 Task: Create New Customer with Customer Name: Goody Goody Liquor, Billing Address Line1: 2552 Lynch Street, Billing Address Line2:  New Berlin, Billing Address Line3:  Wisconsin 53151
Action: Mouse moved to (126, 25)
Screenshot: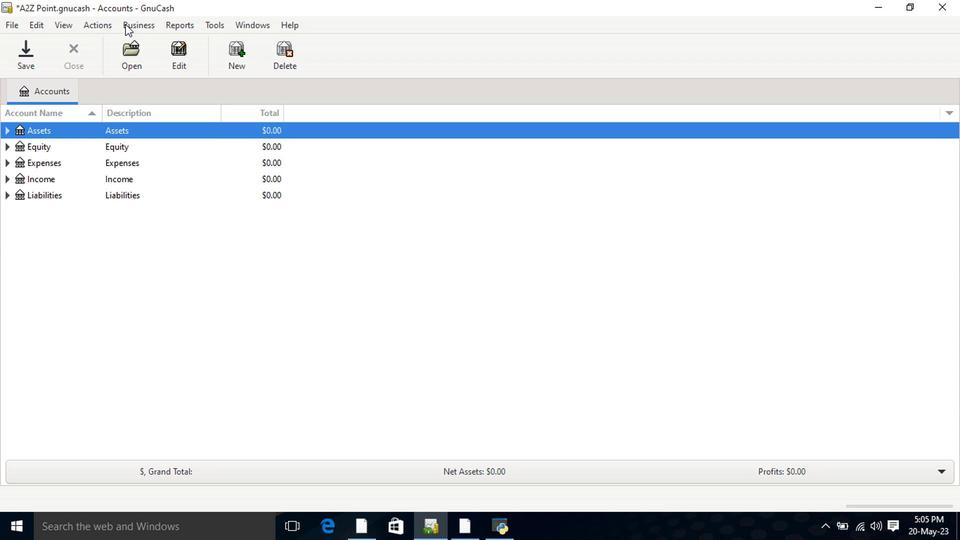
Action: Mouse pressed left at (126, 25)
Screenshot: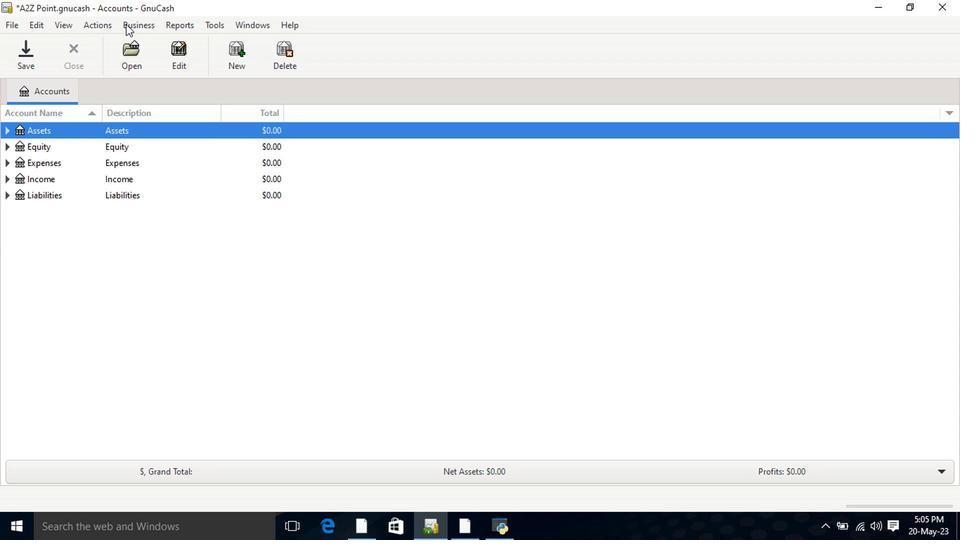 
Action: Mouse moved to (296, 62)
Screenshot: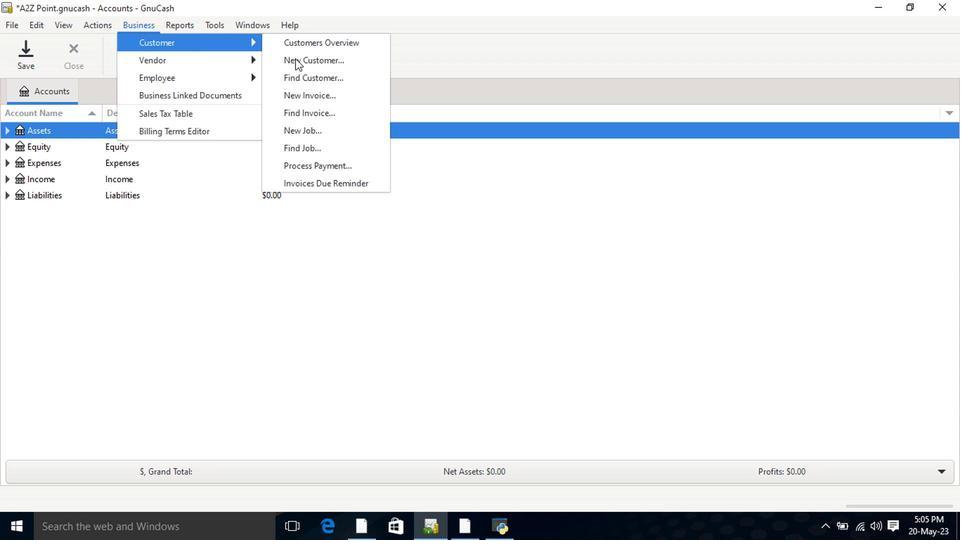 
Action: Mouse pressed left at (296, 62)
Screenshot: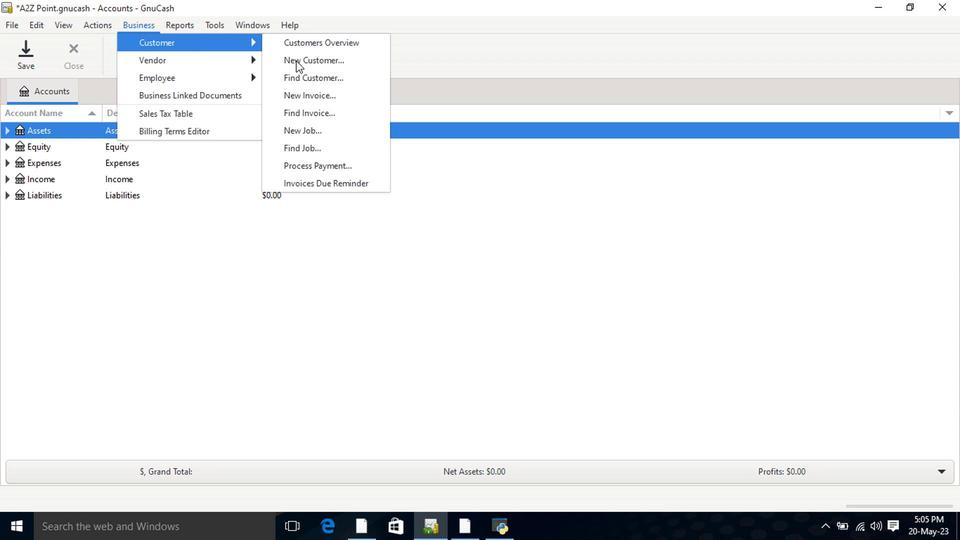 
Action: Mouse moved to (539, 178)
Screenshot: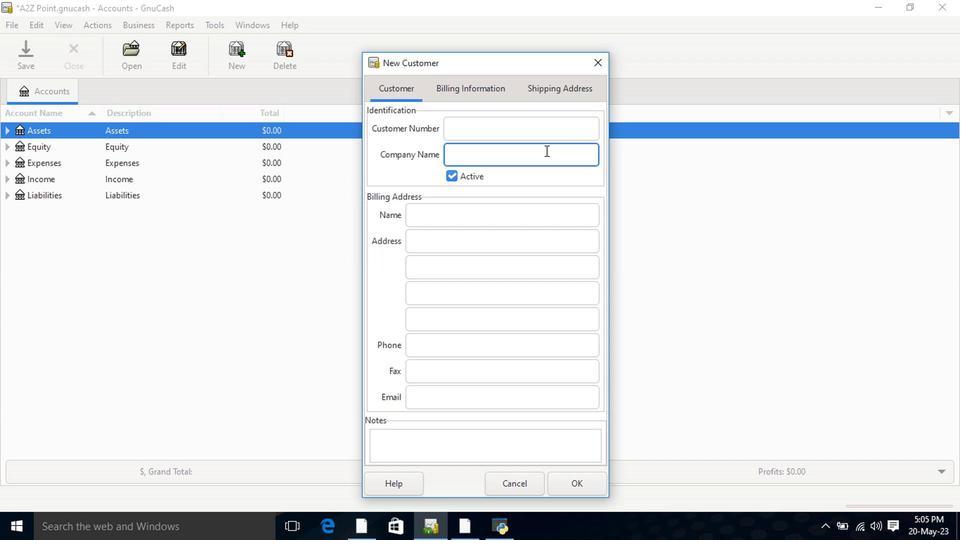 
Action: Key pressed <Key.shift>Goody<Key.space><Key.shift>Goody<Key.space><Key.shift>Liquor<Key.tab><Key.tab><Key.tab>2552<Key.space><Key.shift>Lynch<Key.space><Key.shift>Street<Key.space><Key.backspace><Key.tab><Key.shift>New<Key.space><Key.tab><Key.shift><Key.shift><Key.shift><Key.shift>wi<Key.tab>
Screenshot: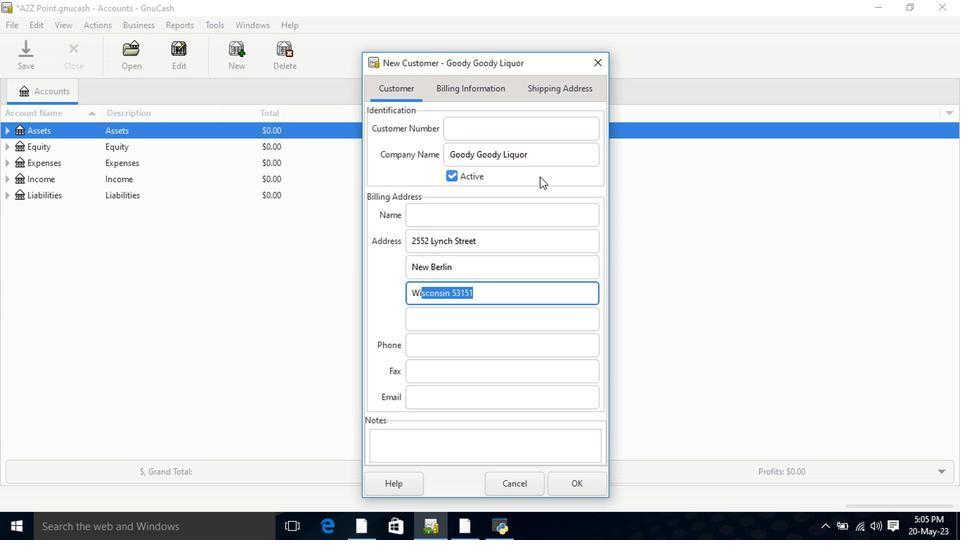 
Action: Mouse moved to (579, 484)
Screenshot: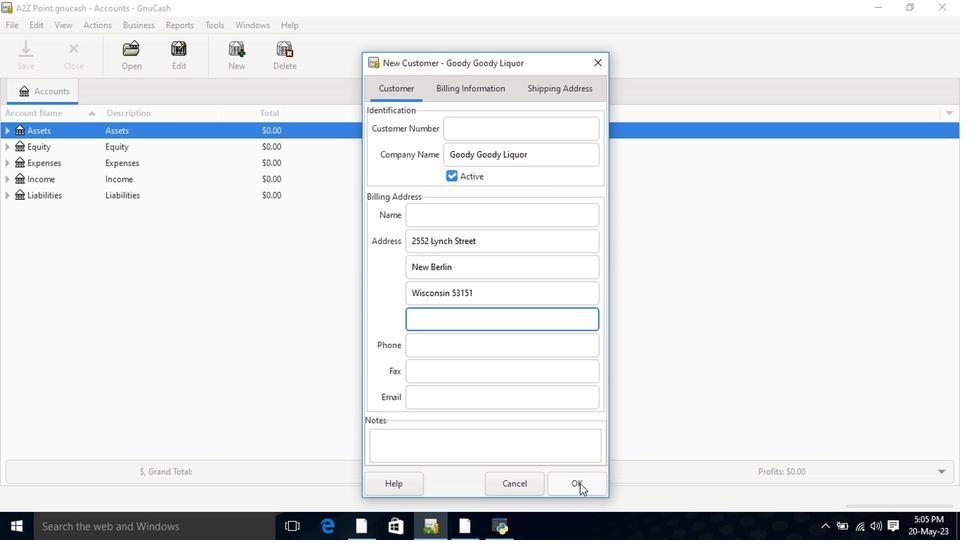 
Action: Mouse pressed left at (579, 484)
Screenshot: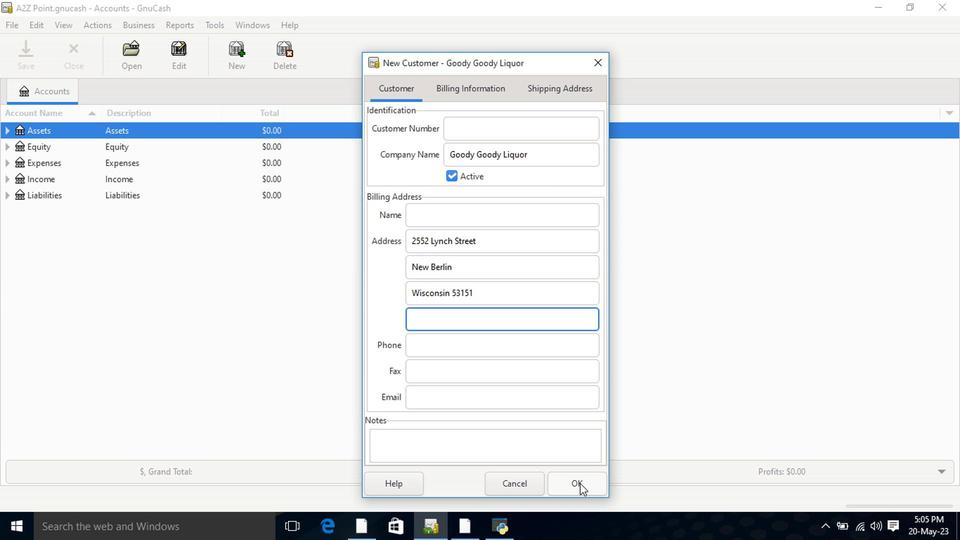 
